 Task: Dock the developer tools to left.
Action: Mouse moved to (1144, 32)
Screenshot: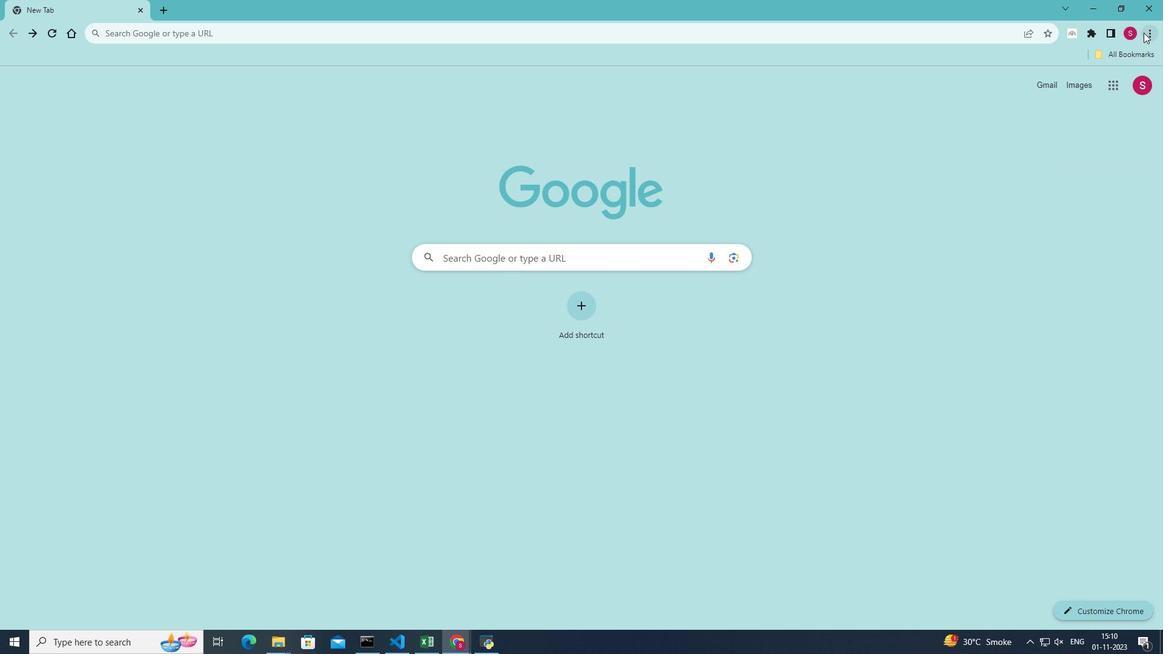 
Action: Mouse pressed left at (1144, 32)
Screenshot: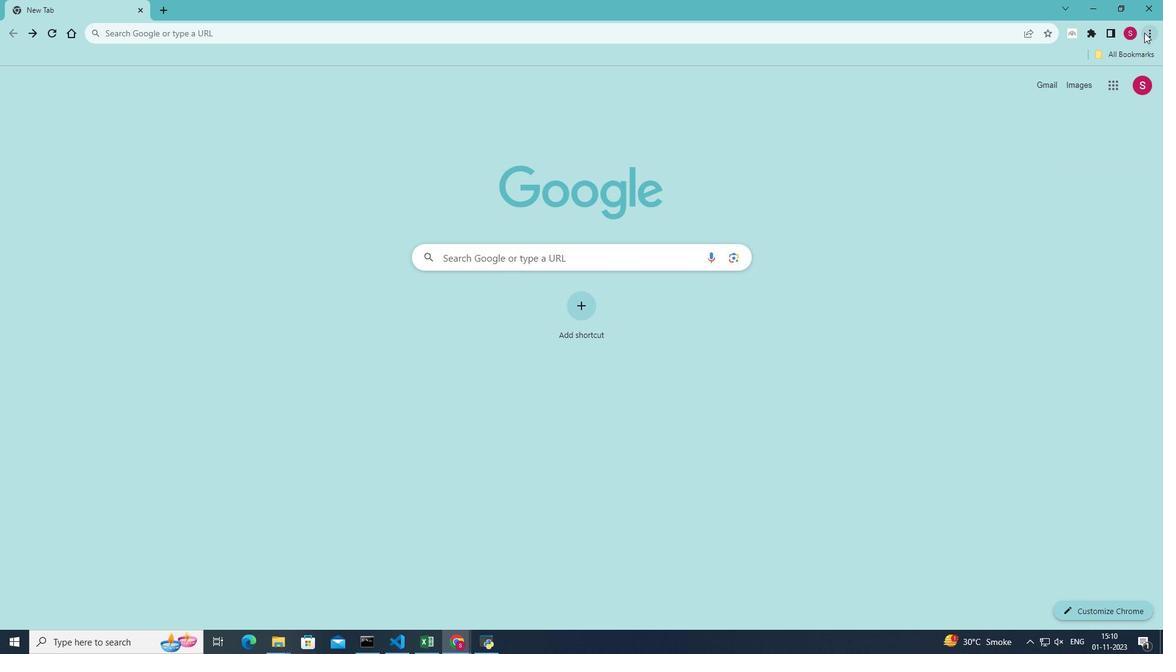 
Action: Mouse moved to (1024, 221)
Screenshot: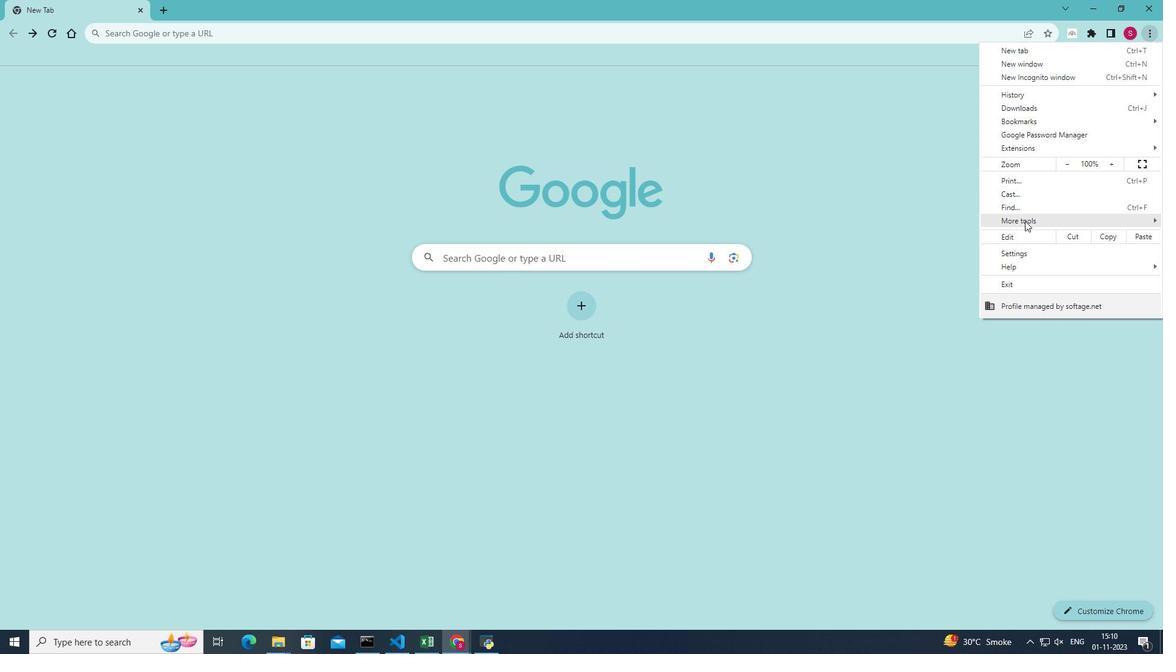 
Action: Mouse pressed left at (1024, 221)
Screenshot: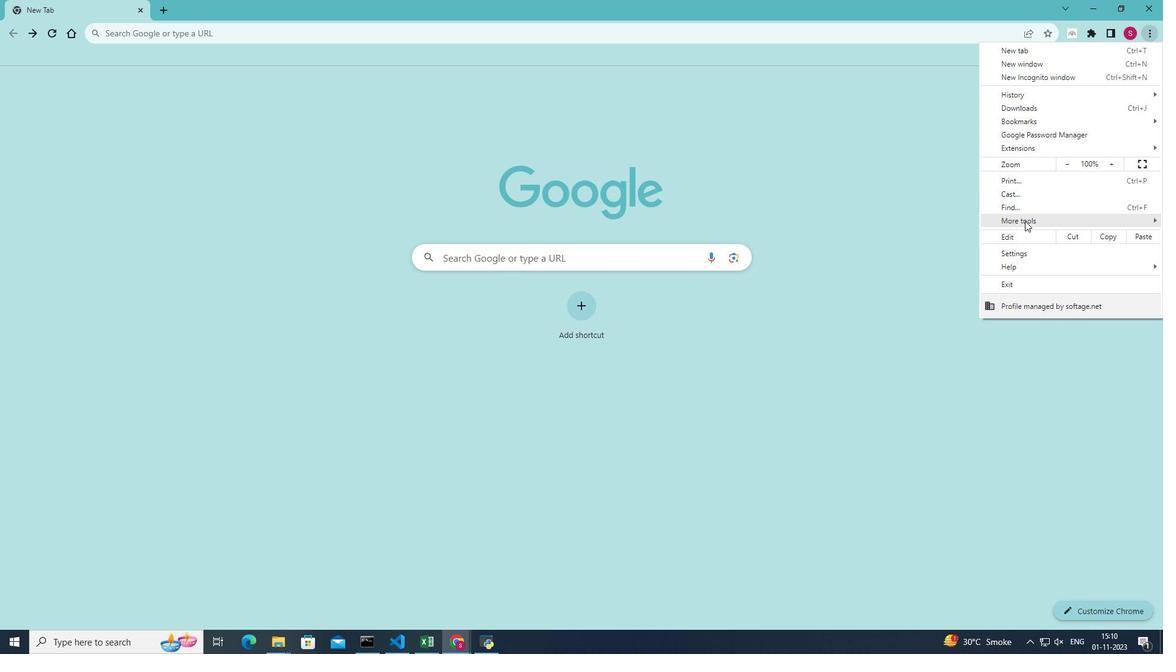 
Action: Mouse moved to (917, 308)
Screenshot: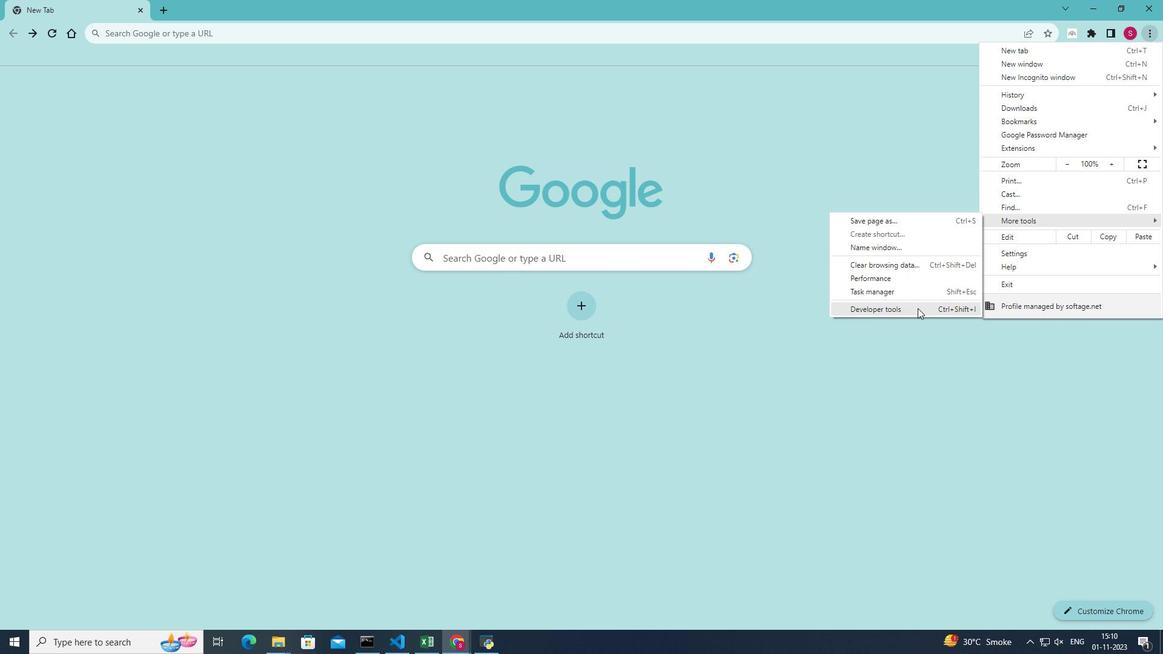 
Action: Mouse pressed left at (917, 308)
Screenshot: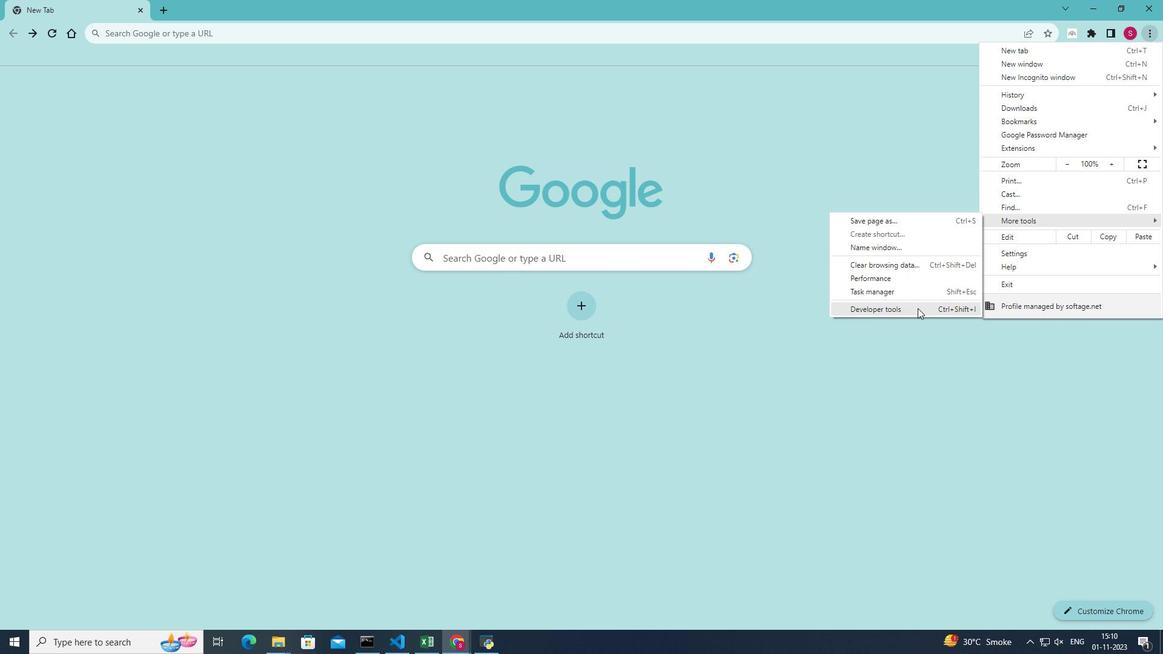
Action: Mouse moved to (1138, 75)
Screenshot: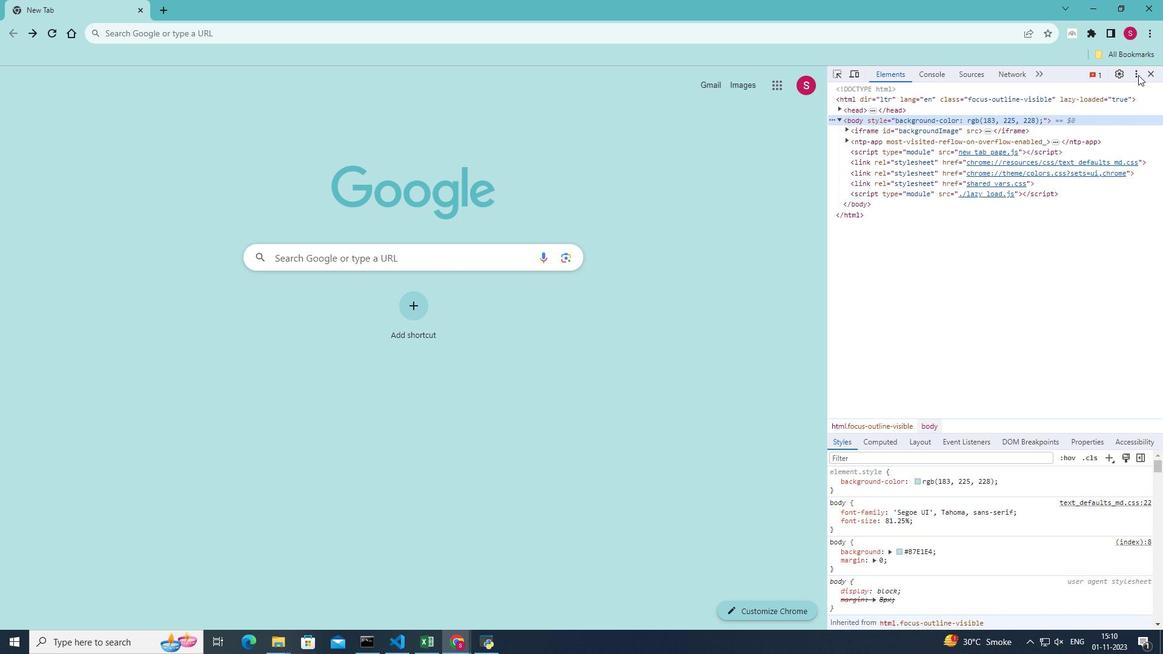 
Action: Mouse pressed left at (1138, 75)
Screenshot: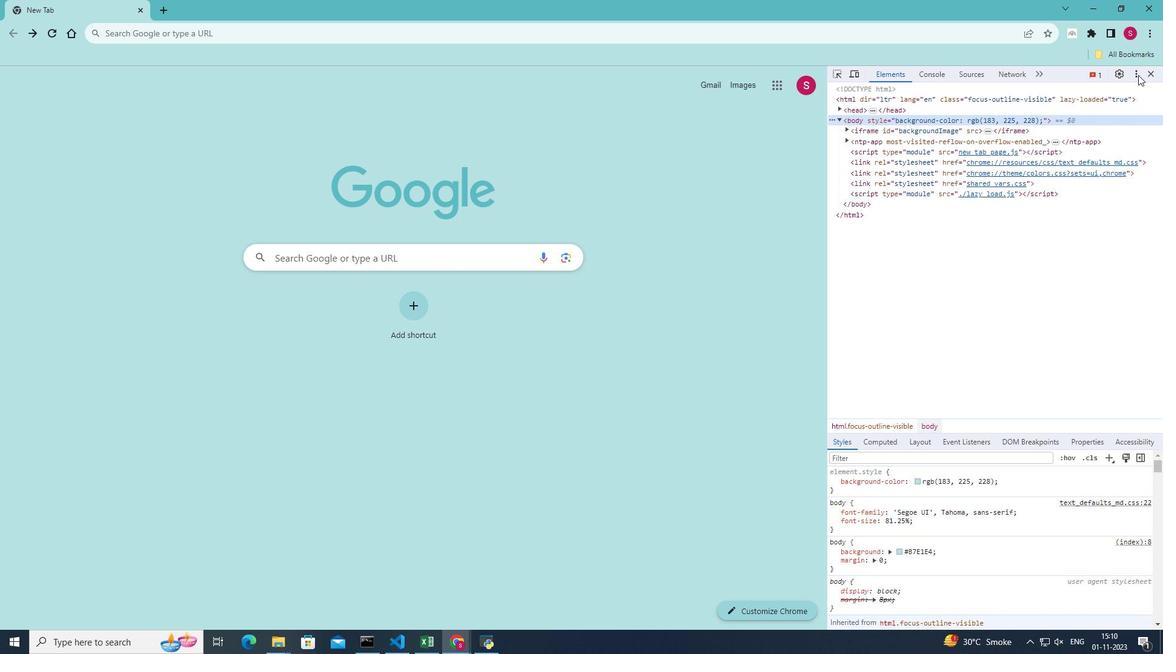 
Action: Mouse moved to (1110, 96)
Screenshot: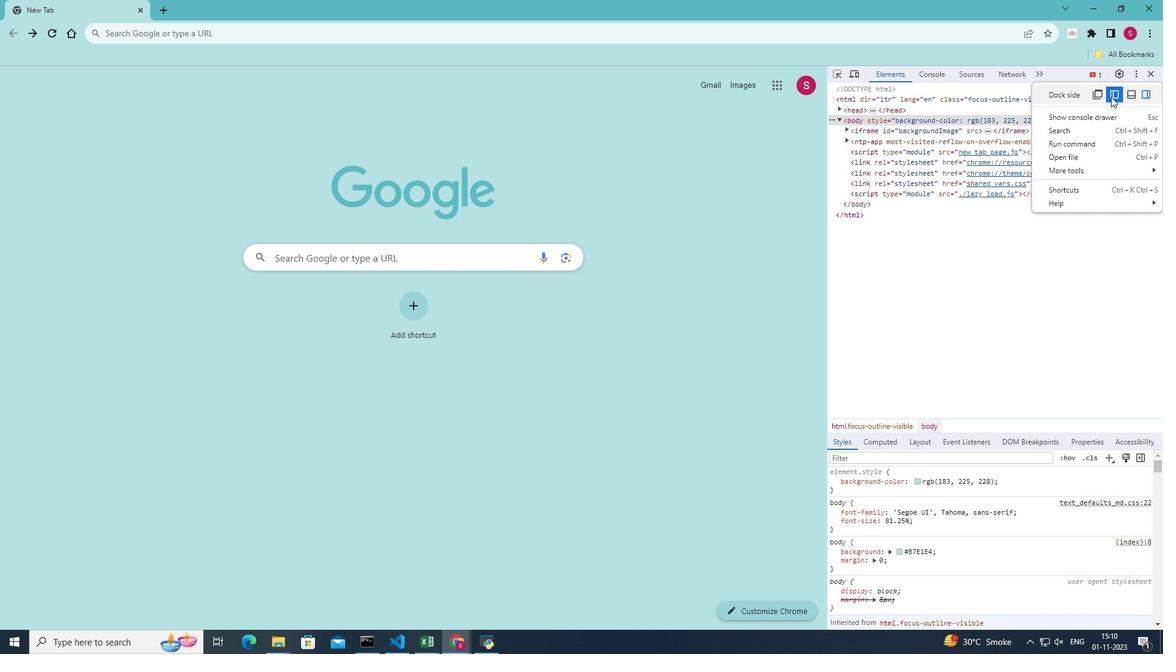 
Action: Mouse pressed left at (1110, 96)
Screenshot: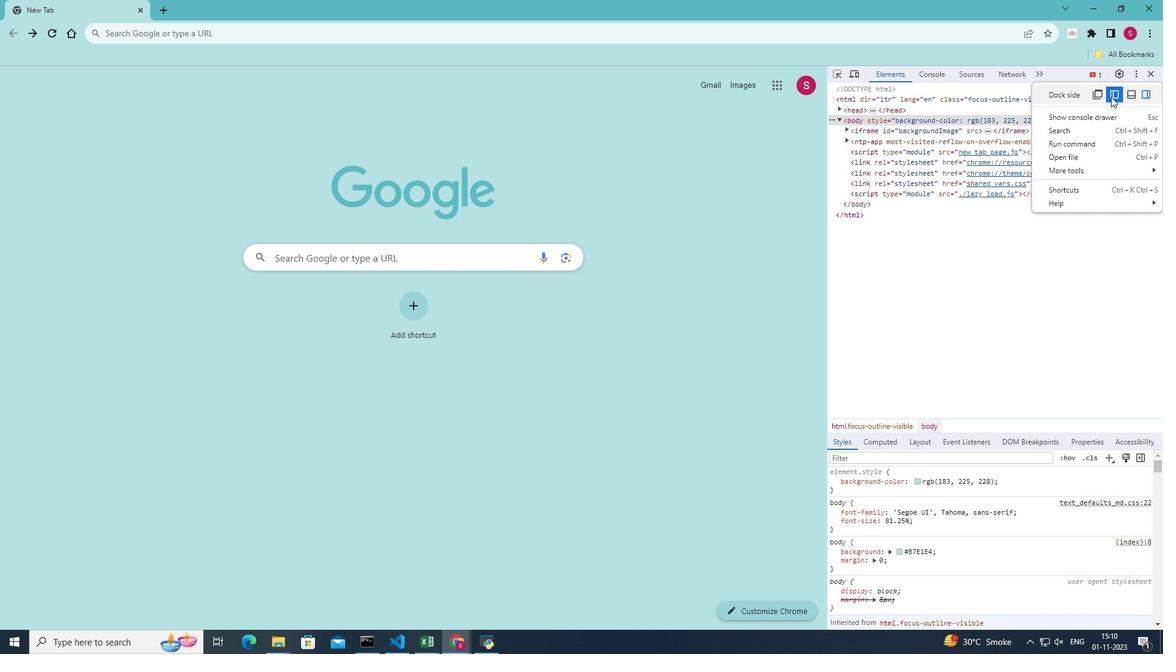 
Action: Mouse moved to (1110, 99)
Screenshot: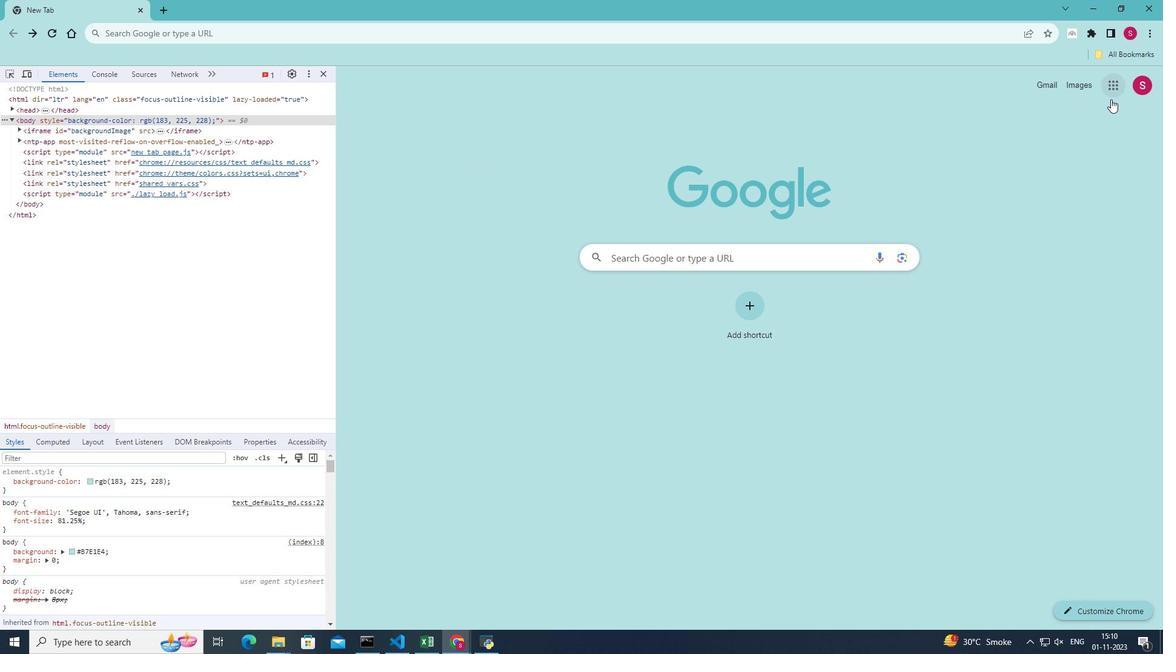 
